 Task: Add an event with the title Team Building Retreat: Problem-Solving Activities, date '2023/10/21', time 7:00 AM to 9:00 AMand add a description: Welcome to our Team Building Retreat: Problem-Solving Activities, an immersive and transformative experience designed to enhance problem-solving skills, foster collaboration, and strengthen the bond within your team. This retreat is an opportunity for team members to step away from their daily routines, engage in interactive activities, and work together to tackle complex challenges in a supportive and energizing environment., put the event into Orange category . Add location for the event as: 987 Meteora, Greece, logged in from the account softage.2@softage.netand send the event invitation to softage.1@softage.net and softage.3@softage.net. Set a reminder for the event 18 day before
Action: Mouse moved to (102, 94)
Screenshot: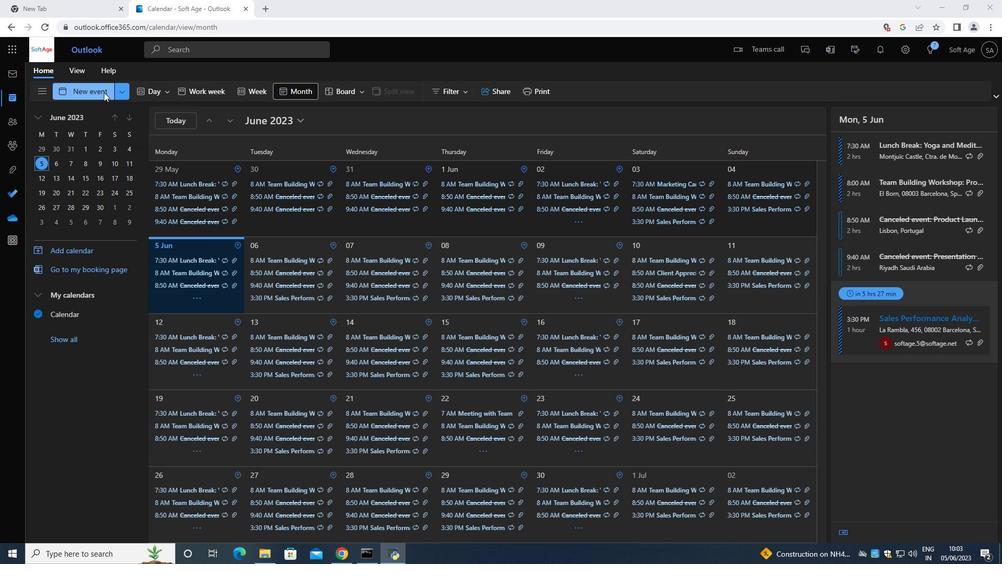 
Action: Mouse pressed left at (102, 94)
Screenshot: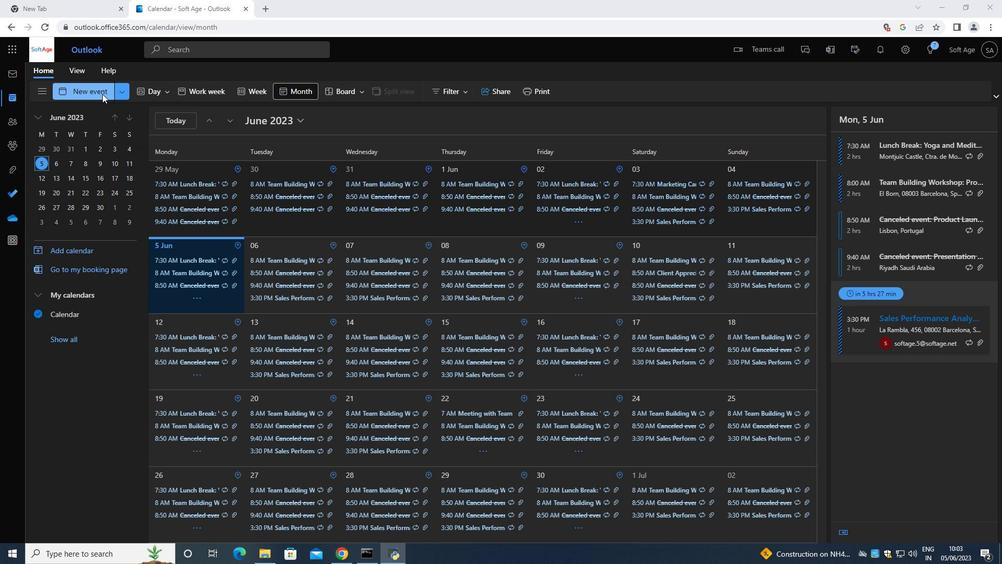 
Action: Mouse moved to (444, 189)
Screenshot: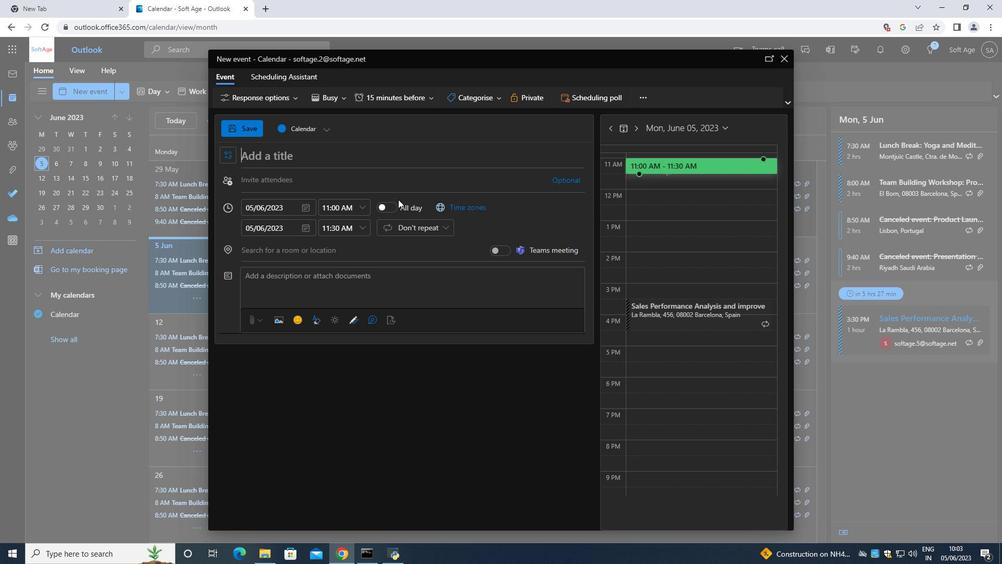 
Action: Key pressed <Key.shift><Key.shift><Key.shift><Key.shift><Key.shift><Key.shift><Key.shift><Key.shift><Key.shift><Key.shift>Team<Key.space><Key.shift>Building<Key.space><Key.shift>Retreat<Key.shift_r>:<Key.space><Key.shift>Problem<Key.space><Key.backspace>-<Key.shift>Solving<Key.space><Key.shift>Activities<Key.space>
Screenshot: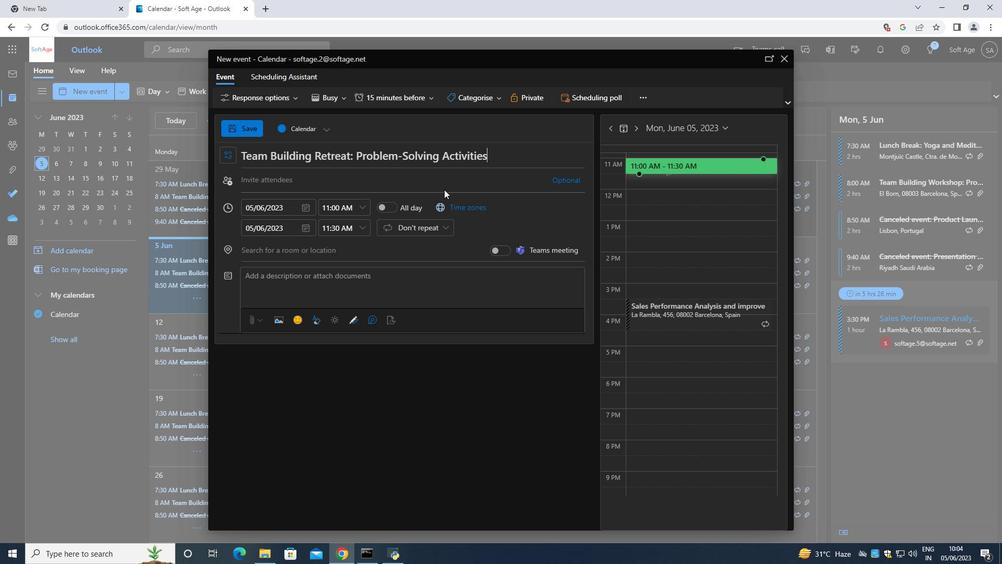 
Action: Mouse moved to (308, 208)
Screenshot: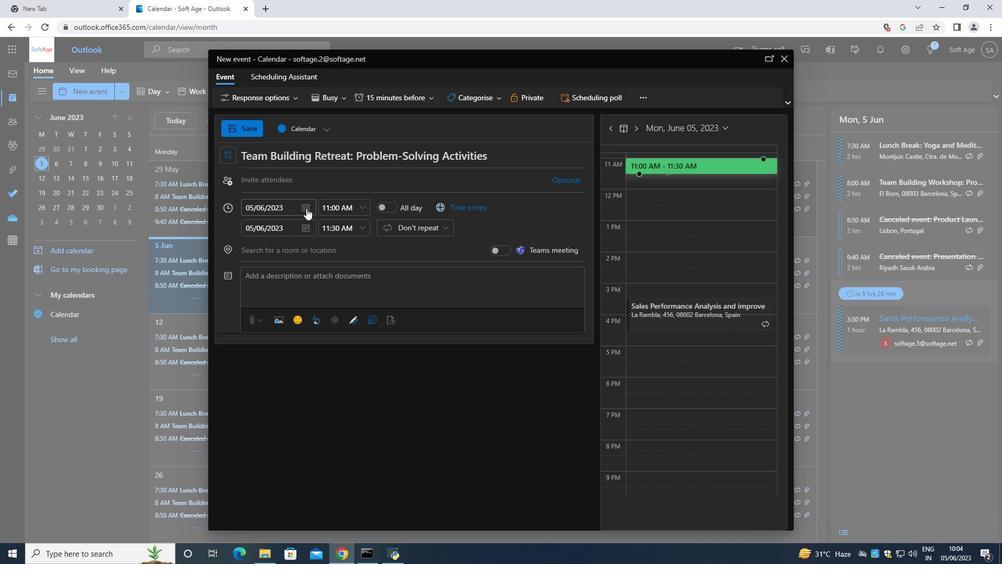 
Action: Mouse pressed left at (308, 208)
Screenshot: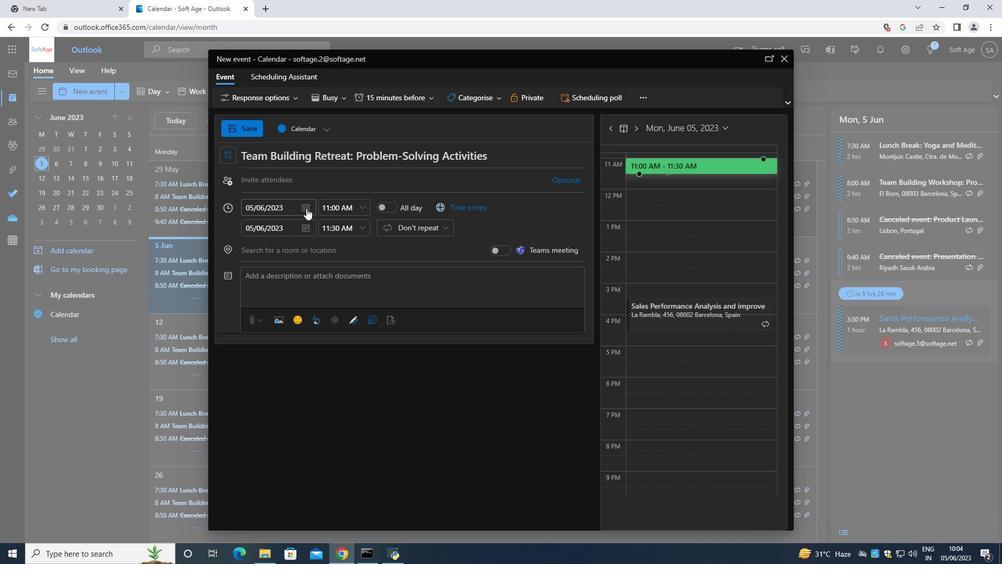 
Action: Mouse moved to (340, 230)
Screenshot: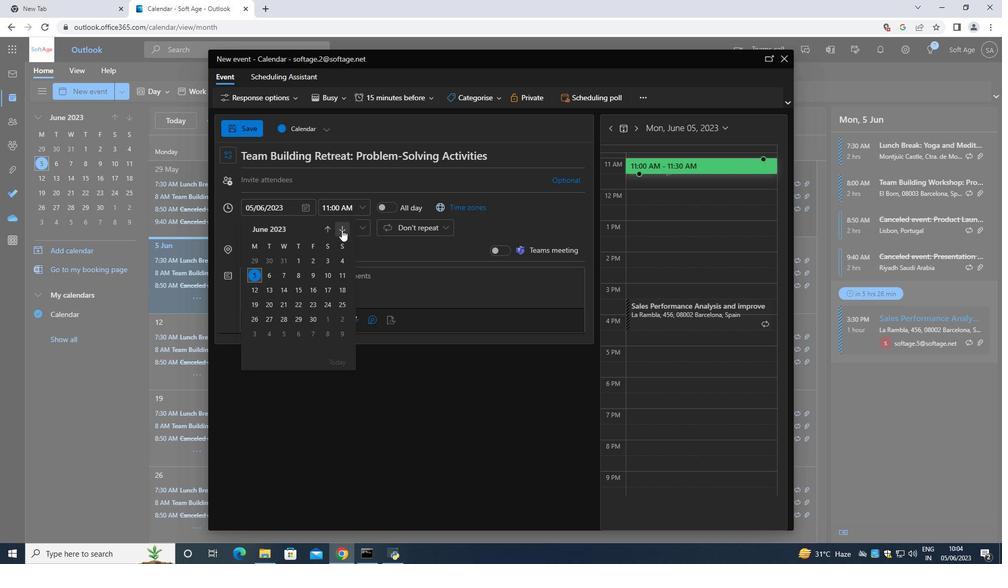 
Action: Mouse pressed left at (340, 230)
Screenshot: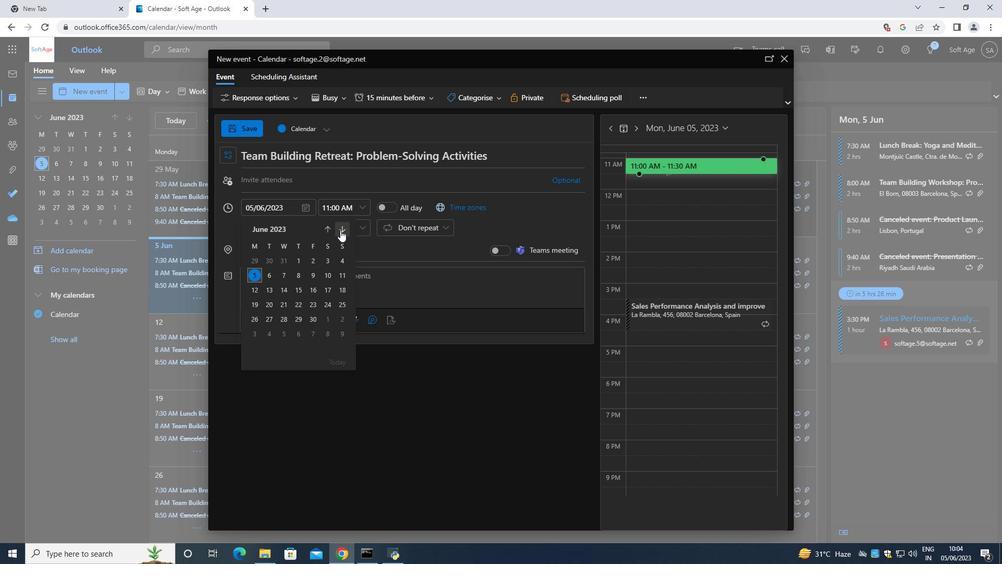 
Action: Mouse moved to (339, 230)
Screenshot: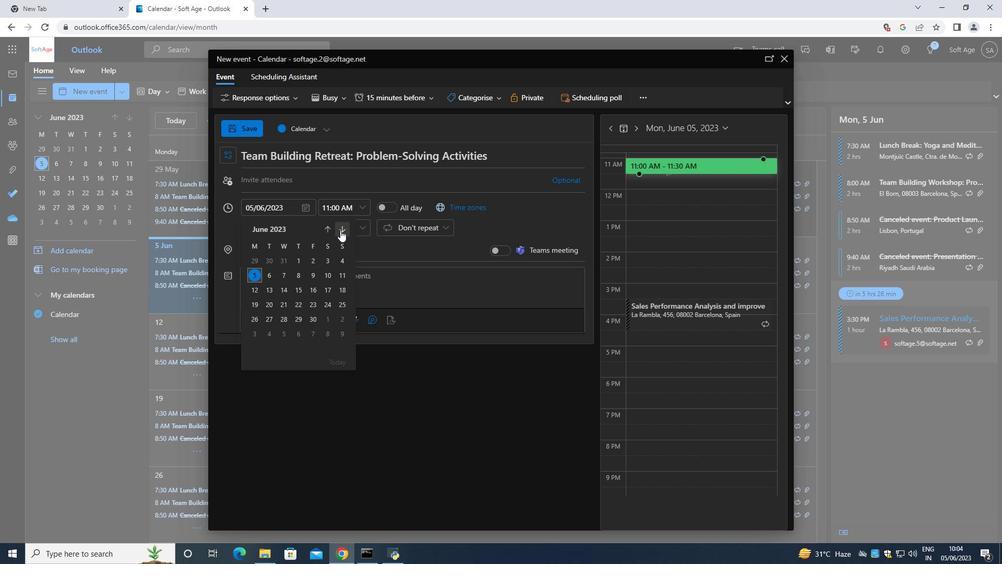 
Action: Mouse pressed left at (339, 230)
Screenshot: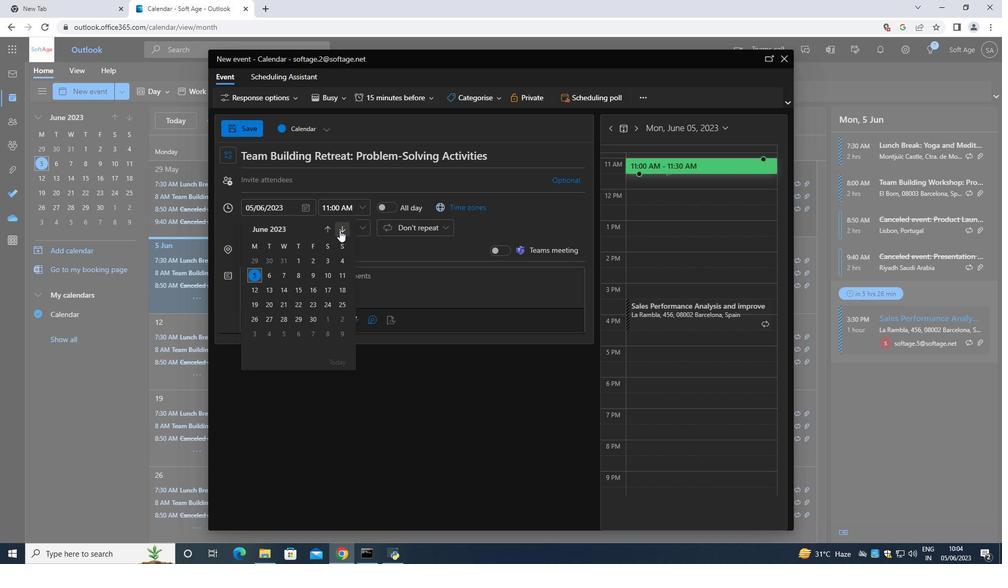 
Action: Mouse moved to (340, 230)
Screenshot: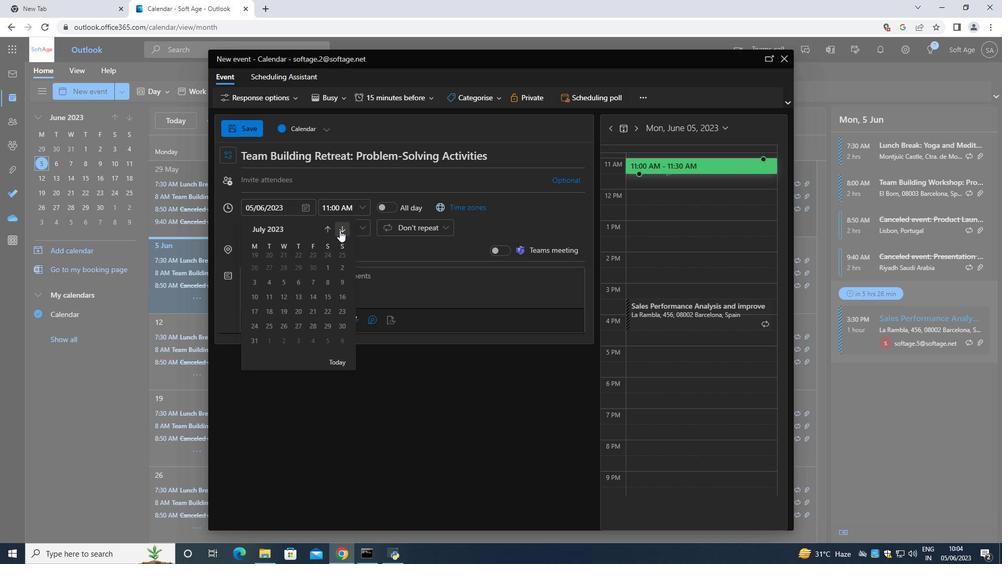 
Action: Mouse pressed left at (340, 230)
Screenshot: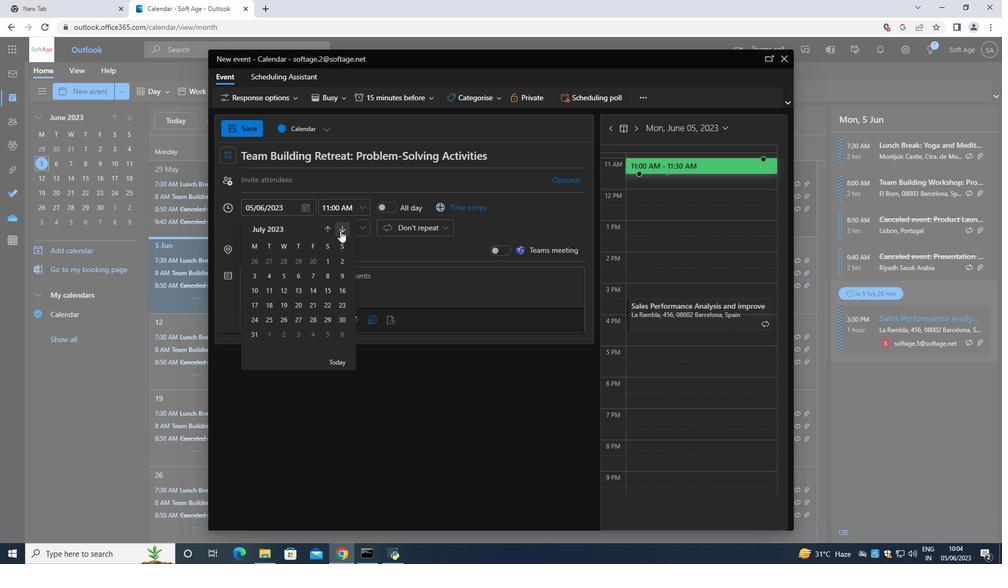 
Action: Mouse pressed left at (340, 230)
Screenshot: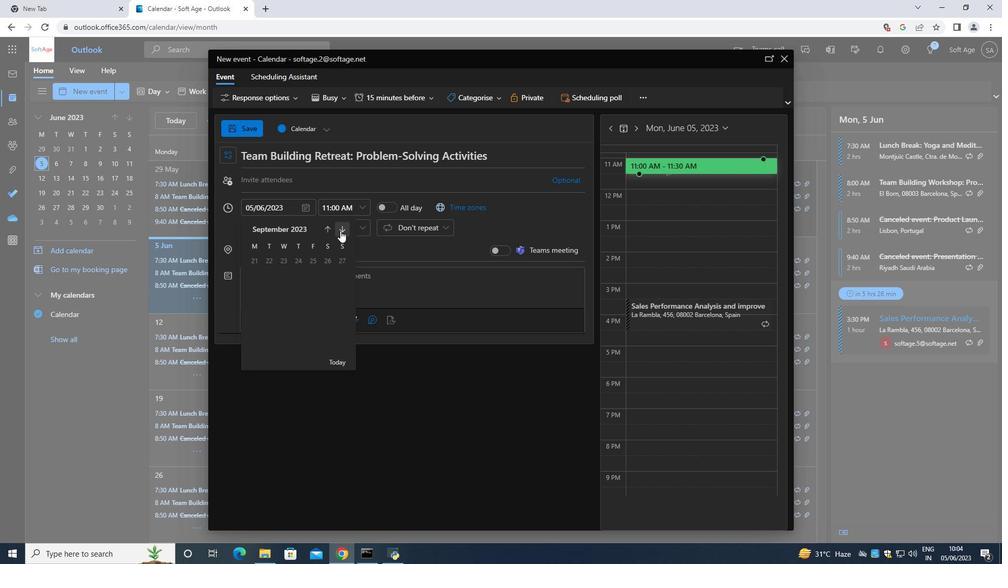 
Action: Mouse pressed left at (340, 230)
Screenshot: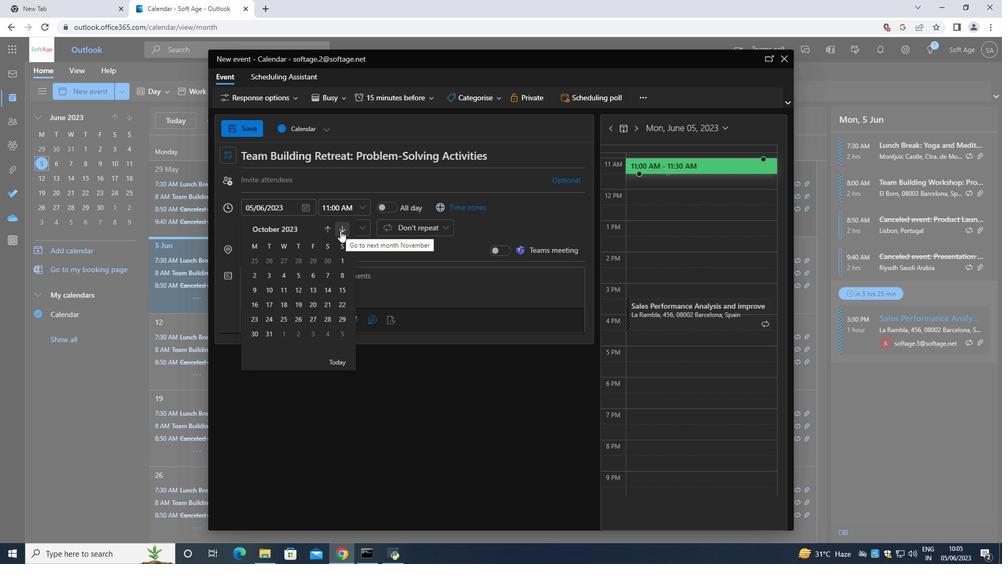 
Action: Mouse moved to (329, 225)
Screenshot: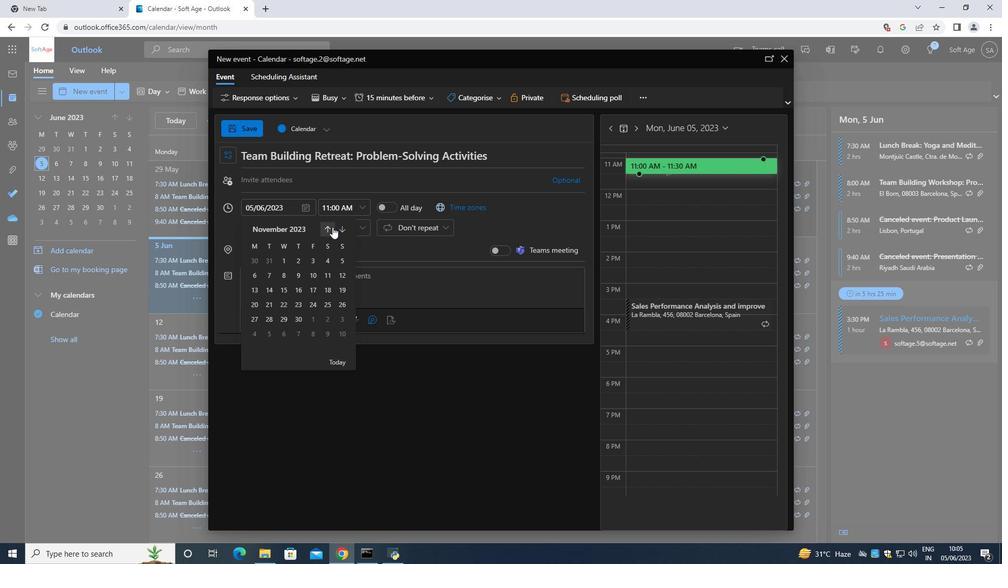 
Action: Mouse pressed left at (329, 225)
Screenshot: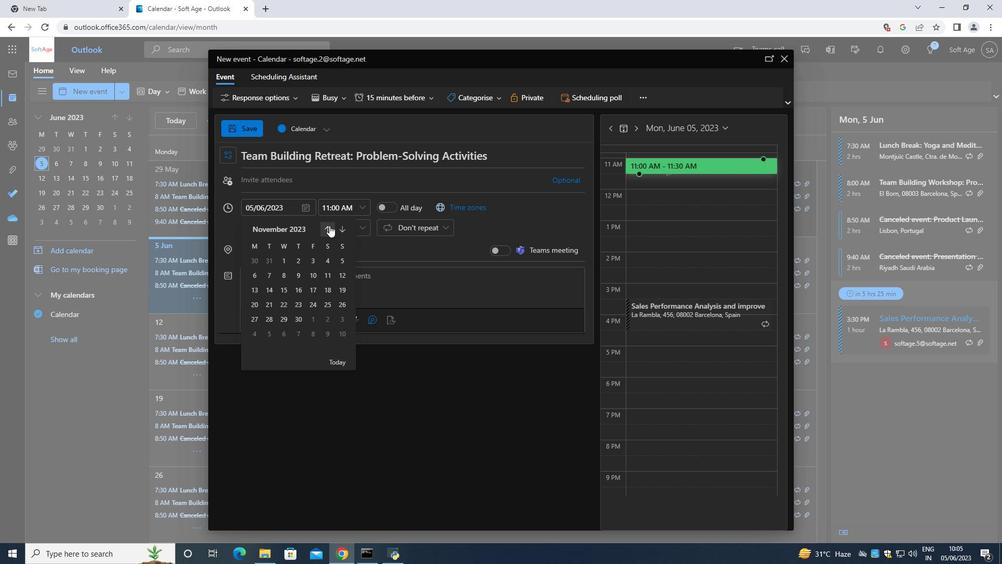 
Action: Mouse moved to (328, 304)
Screenshot: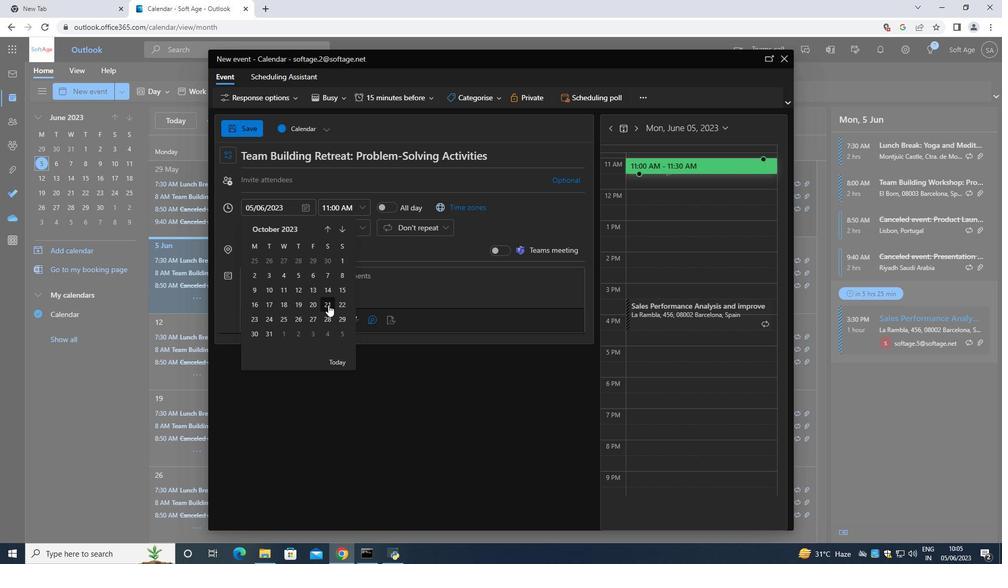 
Action: Mouse pressed left at (328, 304)
Screenshot: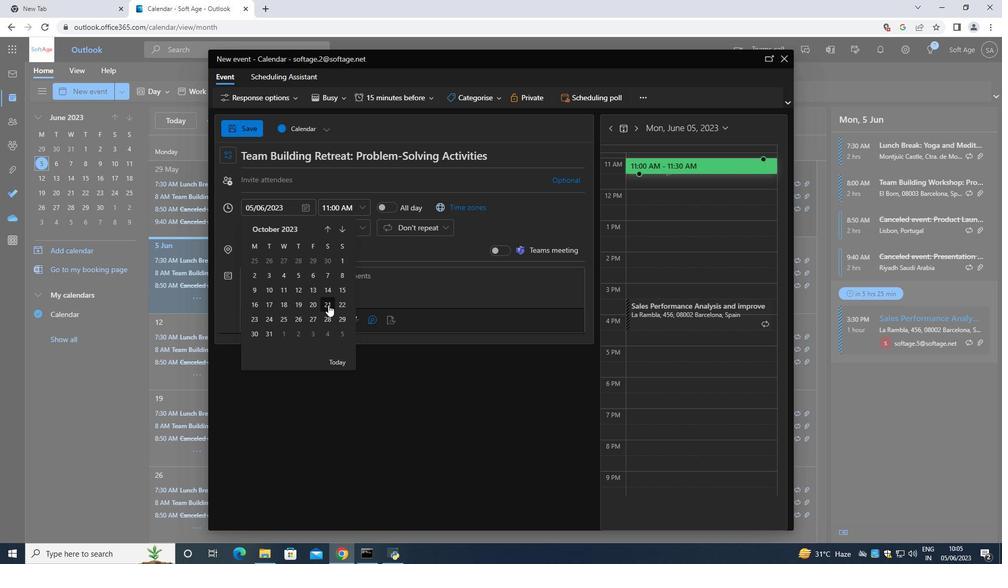 
Action: Mouse moved to (283, 277)
Screenshot: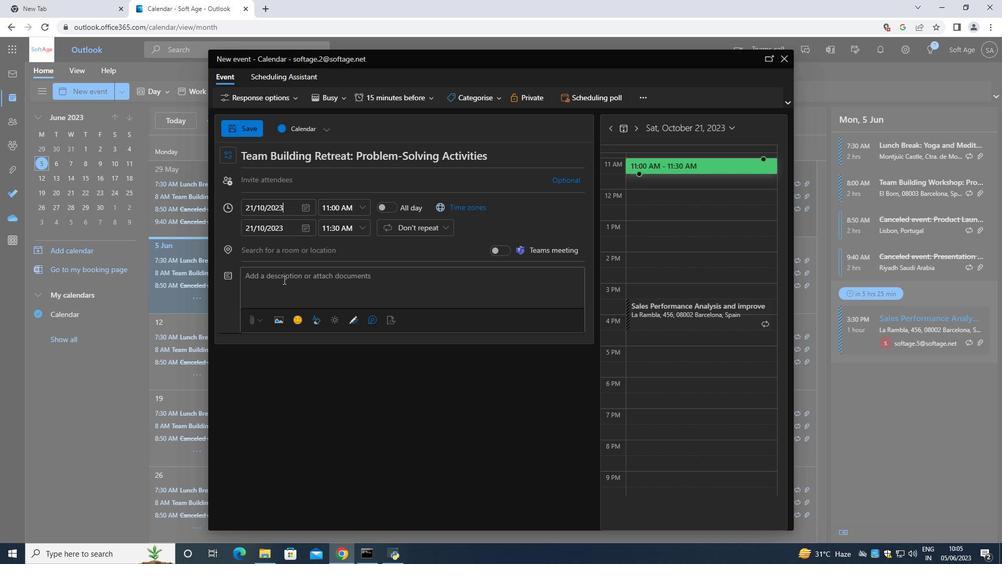 
Action: Mouse pressed left at (283, 277)
Screenshot: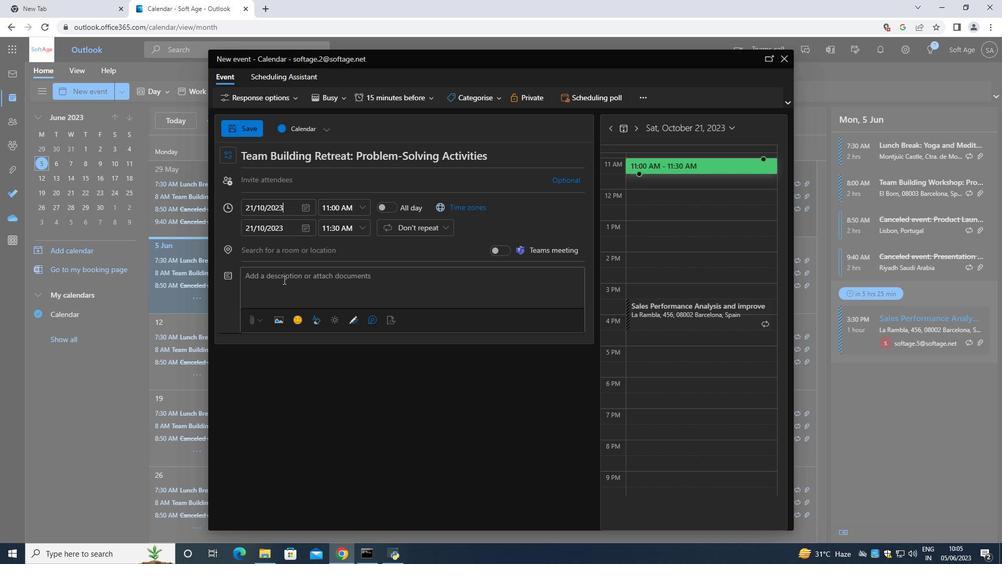 
Action: Mouse moved to (286, 278)
Screenshot: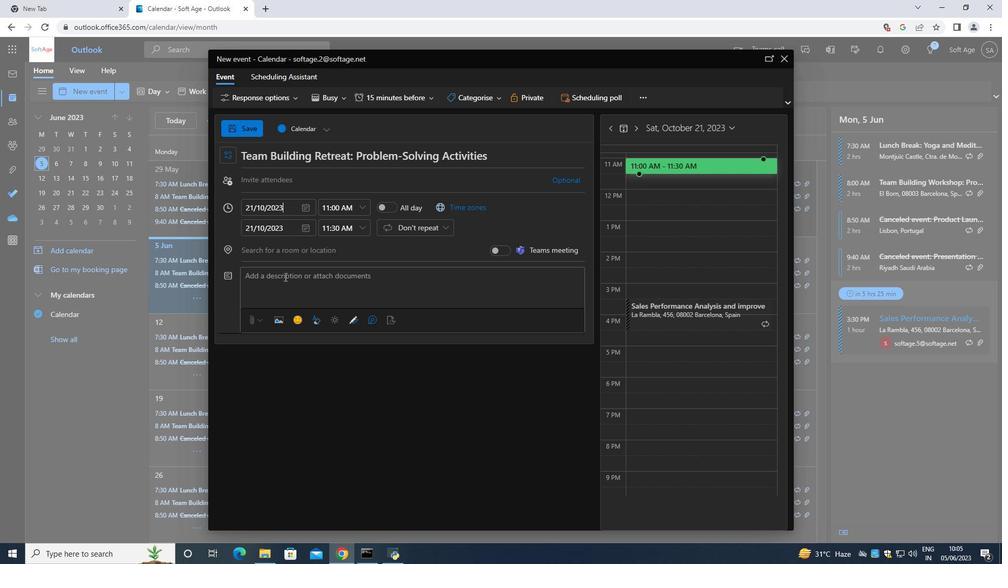 
Action: Key pressed <Key.shift>Welcome<Key.space>to<Key.space>our<Key.space>team<Key.space><Key.shift>Building<Key.space><Key.shift>Retreat<Key.space><Key.backspace><Key.shift_r><Key.shift_r><Key.shift_r><Key.shift_r><Key.shift_r><Key.shift_r><Key.shift_r><Key.shift_r><Key.shift_r><Key.shift_r><Key.shift_r><Key.shift_r><Key.shift_r><Key.shift_r><Key.shift_r><Key.shift_r><Key.shift_r><Key.shift_r><Key.shift_r><Key.shift_r><Key.shift_r><Key.shift_r><Key.shift_r><Key.shift_r><Key.shift_r><Key.shift_r><Key.shift_r><Key.shift_r><Key.shift_r><Key.shift_r><Key.shift_r>:<Key.space><Key.shift><Key.shift>Problem<Key.space>-<Key.backspace><Key.backspace>-<Key.shift><Key.shift><Key.shift><Key.shift><Key.shift>Solving<Key.space><Key.shift><Key.shift><Key.shift><Key.shift><Key.shift><Key.shift><Key.shift><Key.shift><Key.shift><Key.shift><Key.shift><Key.shift><Key.shift><Key.shift><Key.shift><Key.shift><Key.shift><Key.shift><Key.shift>Act
Screenshot: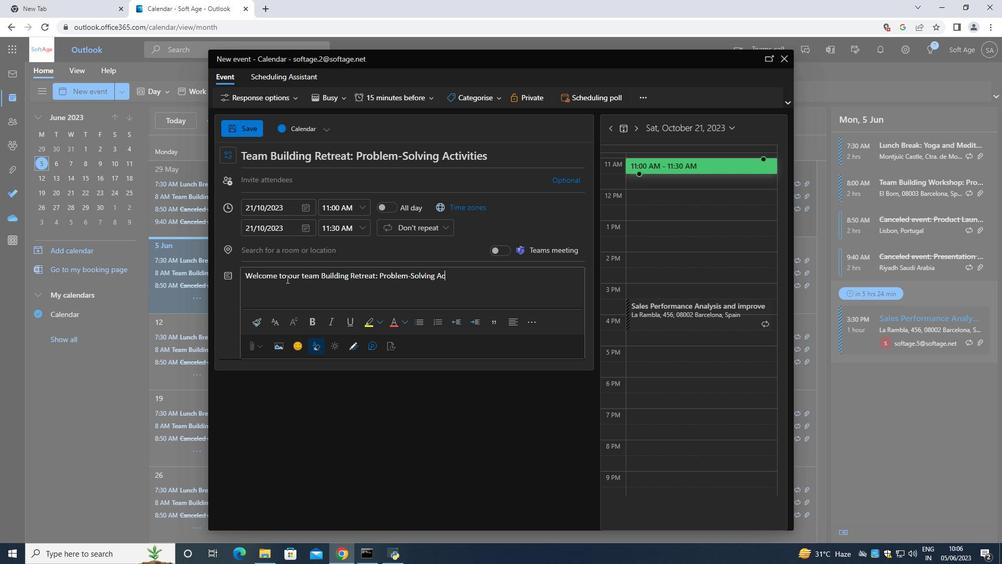 
Action: Mouse moved to (287, 279)
Screenshot: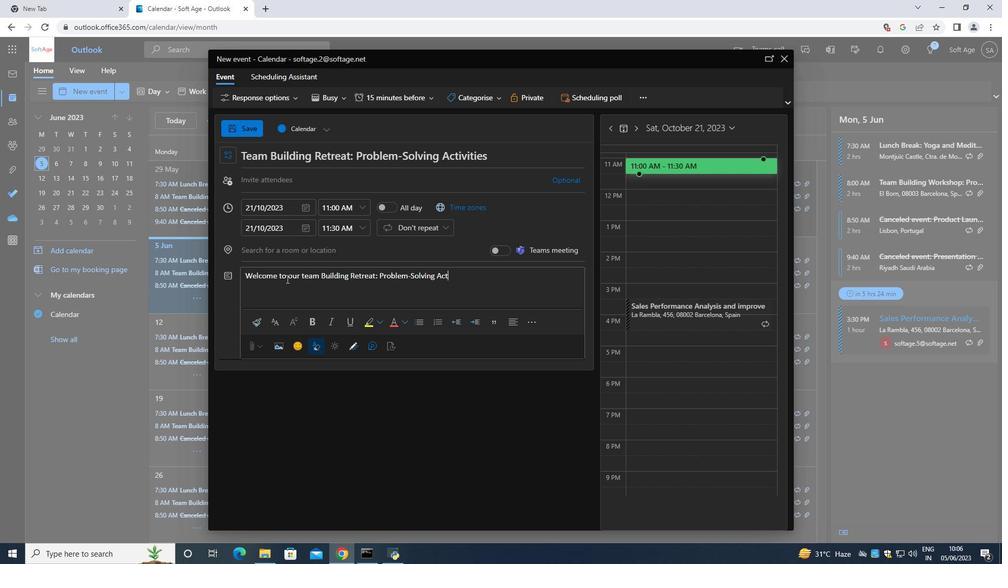 
Action: Key pressed ivities<Key.space>,an<Key.space>immersive<Key.space>and<Key.space>tramsformative<Key.space>experience<Key.space><Key.left><Key.left><Key.left><Key.left><Key.left><Key.left><Key.left><Key.left><Key.left><Key.left><Key.left><Key.left><Key.left><Key.left><Key.left><Key.left><Key.left><Key.left><Key.left><Key.left><Key.left><Key.left><Key.backspace>n<Key.down>designed<Key.space>to<Key.space>enhance<Key.space>problem<Key.space><Key.backspace>-solving<Key.space>skills<Key.space>,<Key.space>foster<Key.space>collaboration<Key.space>,<Key.space>and<Key.space>strengthem<Key.backspace>n<Key.space>the<Key.space>bond<Key.space>within<Key.space>your<Key.space>team<Key.space>.<Key.space><Key.shift>This<Key.space>retreat<Key.space>is<Key.space>an<Key.space>opportunituy<Key.space><Key.backspace><Key.backspace><Key.backspace>y<Key.space>for<Key.space>team<Key.space>members<Key.space>to<Key.space>steo<Key.space><Key.backspace><Key.backspace>p<Key.space>awat<Key.backspace>y<Key.space>from<Key.space>their<Key.space>daily<Key.space>routines,<Key.space>engage<Key.space>in<Key.space>interactive<Key.space>,<Key.space>and<Key.space>work<Key.space>from<Key.space>thi<Key.backspace>eir<Key.space><Key.backspace><Key.backspace><Key.backspace><Key.backspace><Key.backspace><Key.backspace><Key.backspace><Key.backspace><Key.backspace><Key.backspace><Key.backspace><Key.backspace><Key.backspace><Key.backspace><Key.backspace><Key.backspace><Key.backspace><Key.backspace><Key.backspace><Key.backspace>activities<Key.space><Key.shift>and<Key.space>work<Key.space>together<Key.space>y<Key.backspace>to<Key.space>tackle<Key.space>complex<Key.space>v<Key.backspace>challenges<Key.space>in<Key.space>a<Key.space>supportive<Key.space>and<Key.space>energizing<Key.space>enc<Key.backspace>virom<Key.backspace>nment<Key.space>.
Screenshot: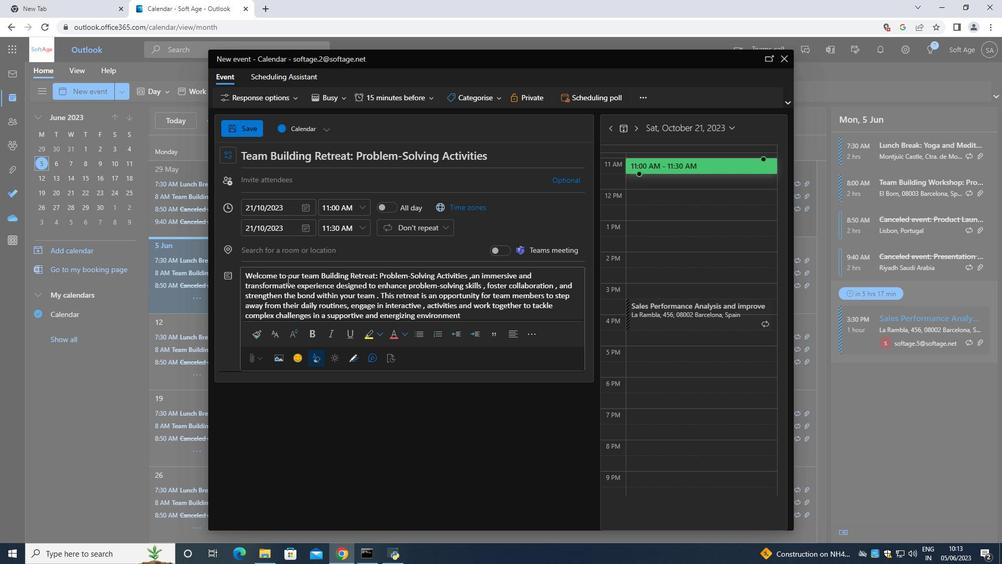 
Action: Mouse moved to (464, 96)
Screenshot: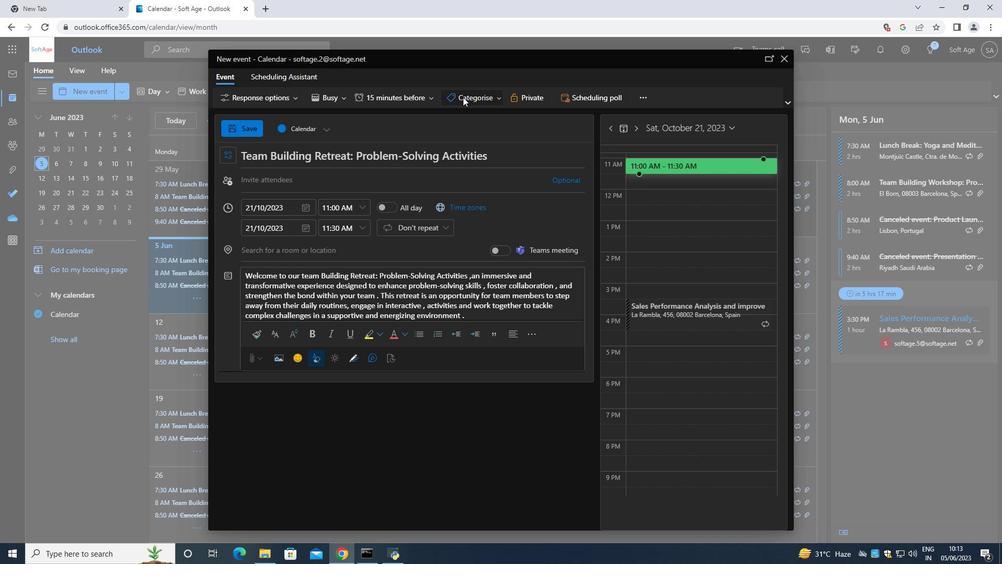 
Action: Mouse pressed left at (464, 96)
Screenshot: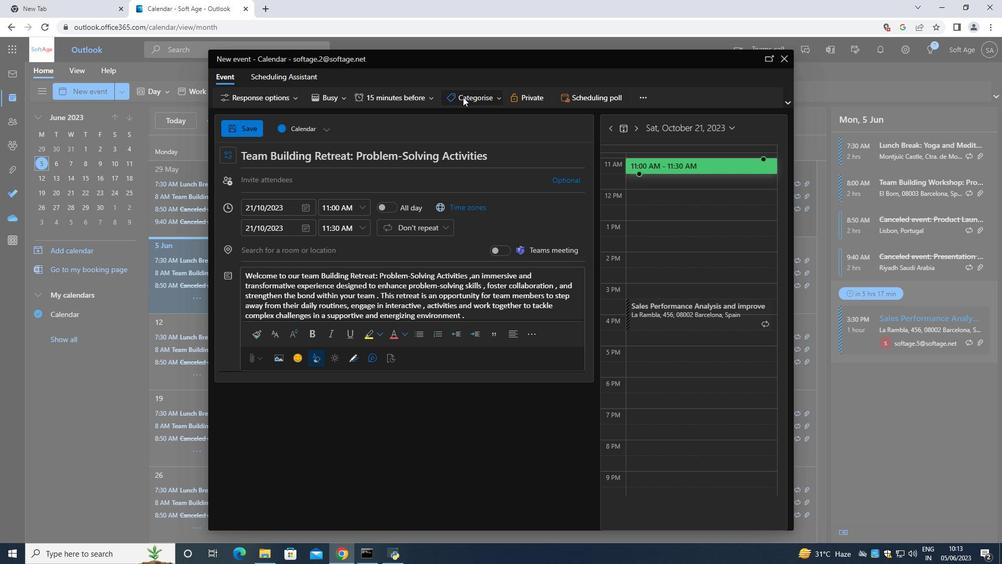 
Action: Mouse moved to (474, 148)
Screenshot: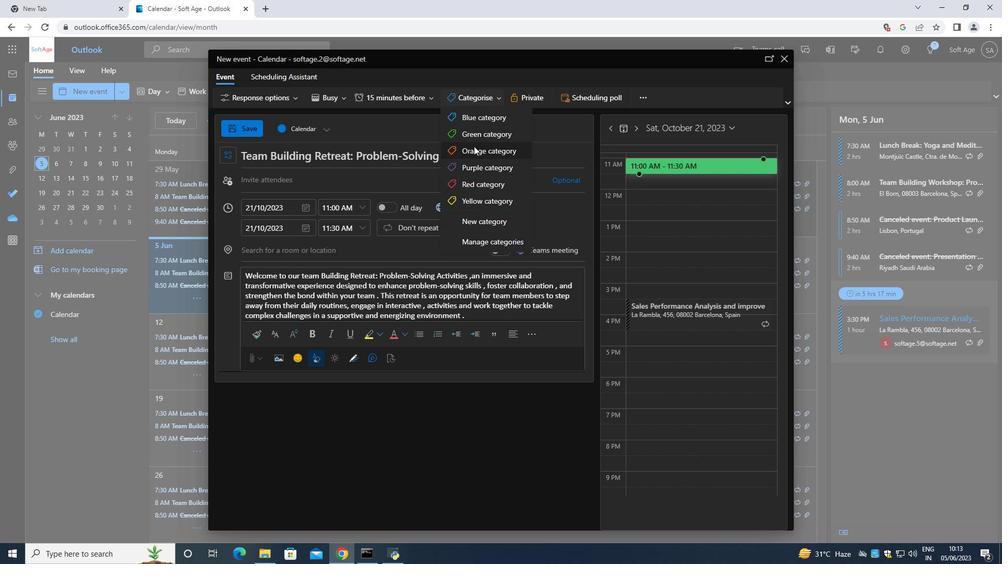 
Action: Mouse pressed left at (474, 148)
Screenshot: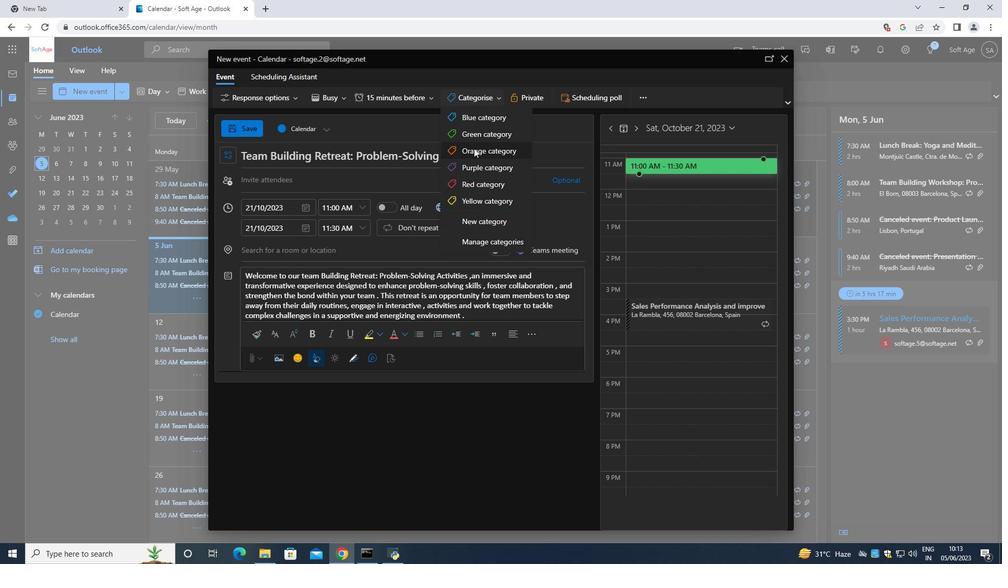 
Action: Mouse moved to (362, 245)
Screenshot: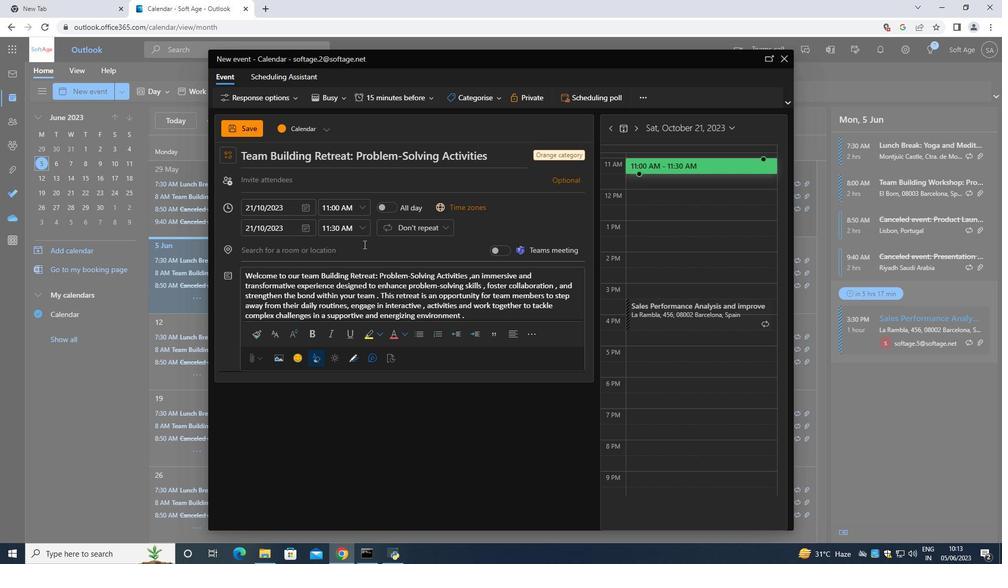 
Action: Mouse pressed left at (362, 245)
Screenshot: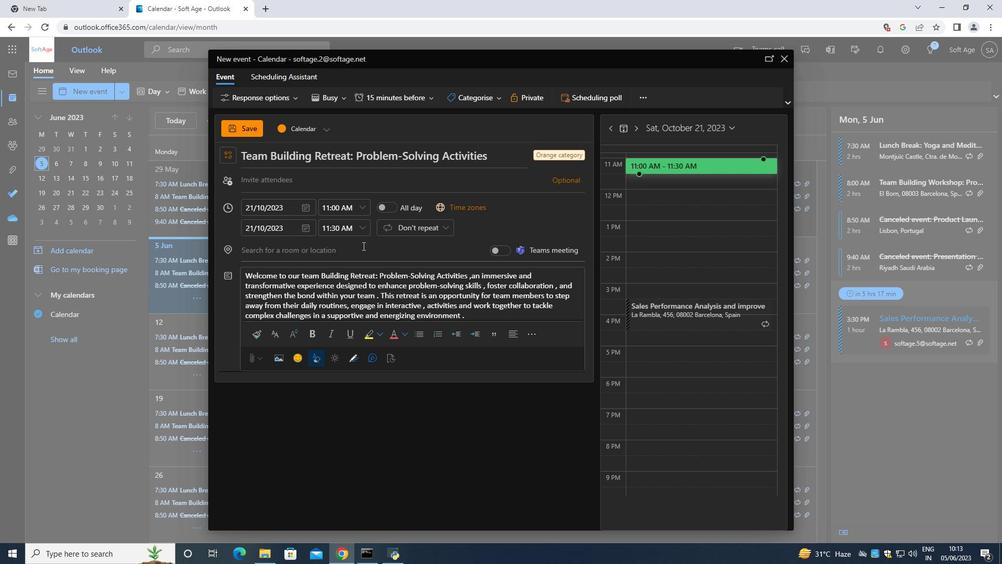 
Action: Key pressed 987<Key.space><Key.shift>Meteora<Key.space>,<Key.space><Key.caps_lock><Key.caps_lock><Key.caps_lock><Key.caps_lock><Key.caps_lock><Key.caps_lock><Key.caps_lock><Key.caps_lock><Key.caps_lock><Key.caps_lock><Key.caps_lock><Key.caps_lock><Key.caps_lock><Key.caps_lock><Key.caps_lock><Key.caps_lock><Key.caps_lock><Key.caps_lock><Key.caps_lock><Key.caps_lock><Key.caps_lock><Key.caps_lock><Key.caps_lock><Key.caps_lock><Key.caps_lock><Key.caps_lock><Key.caps_lock><Key.caps_lock><Key.caps_lock><Key.caps_lock><Key.caps_lock><Key.caps_lock><Key.caps_lock>GREE<Key.backspace><Key.backspace><Key.backspace><Key.backspace><Key.caps_lock><Key.shift><Key.shift><Key.shift><Key.shift><Key.shift><Key.shift><Key.shift><Key.shift><Key.shift><Key.shift><Key.shift><Key.shift><Key.shift><Key.shift><Key.shift>Greece
Screenshot: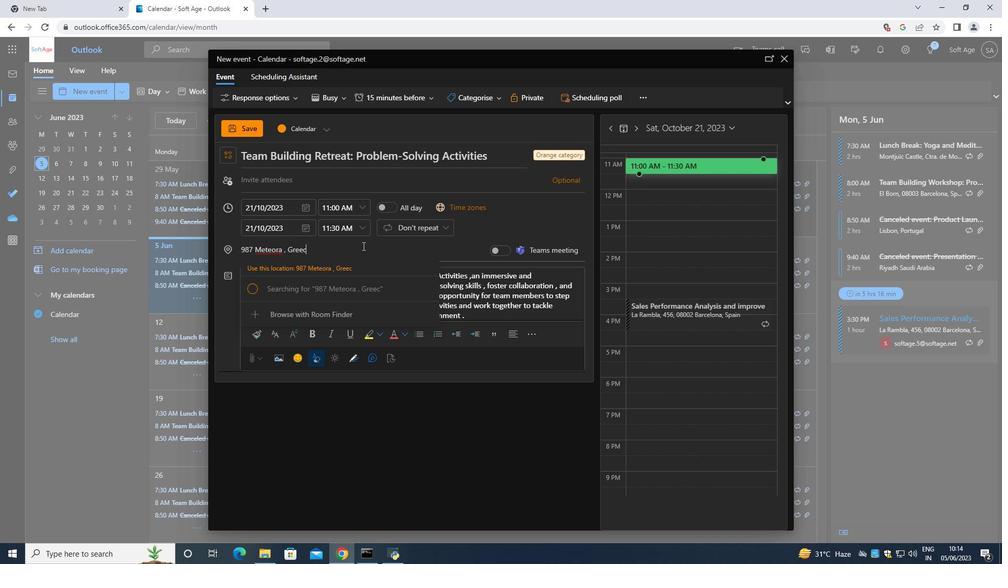 
Action: Mouse moved to (291, 179)
Screenshot: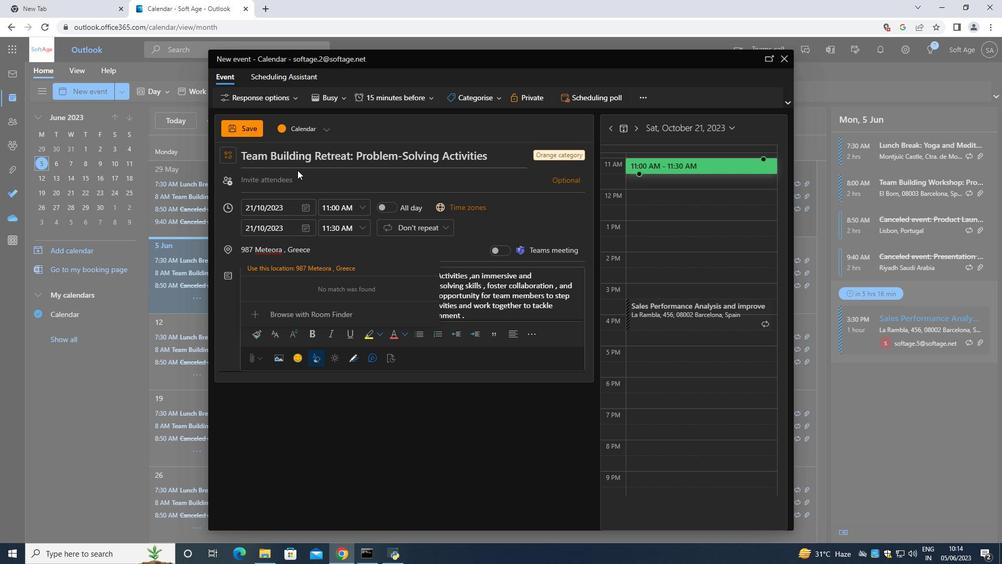 
Action: Mouse pressed left at (291, 179)
Screenshot: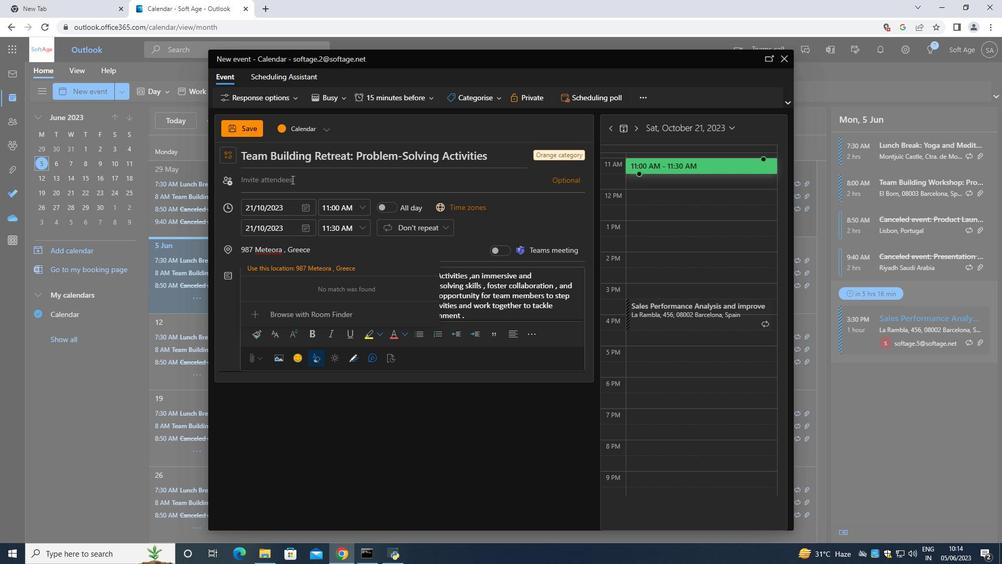 
Action: Mouse moved to (292, 180)
Screenshot: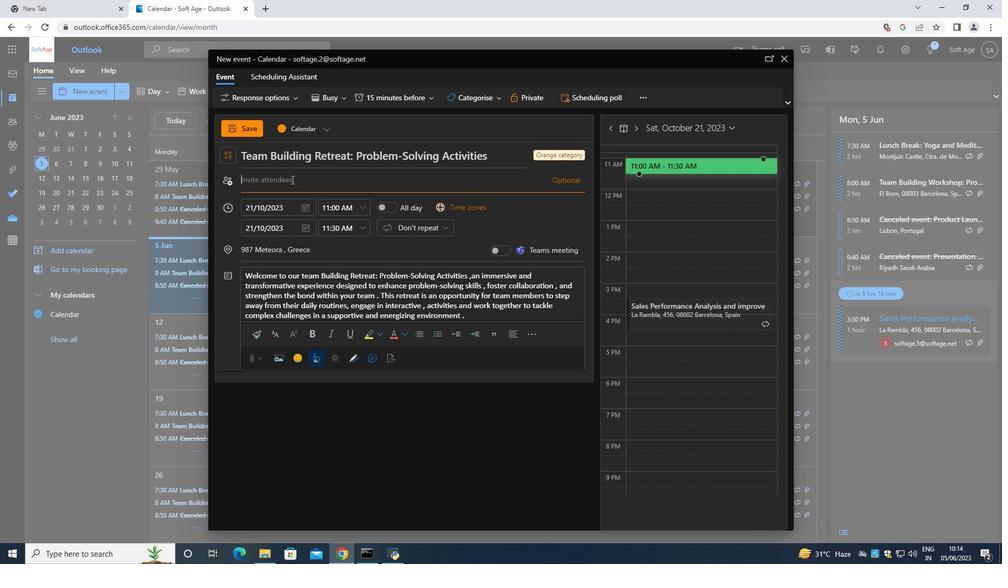 
Action: Key pressed <Key.shift>Softage.1<Key.shift>@softage
Screenshot: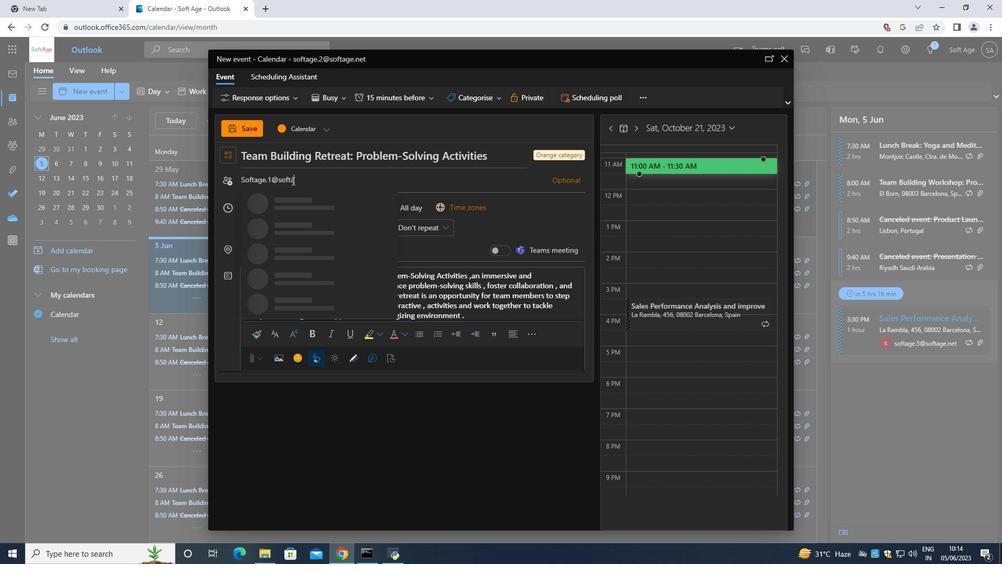 
Action: Mouse moved to (299, 202)
Screenshot: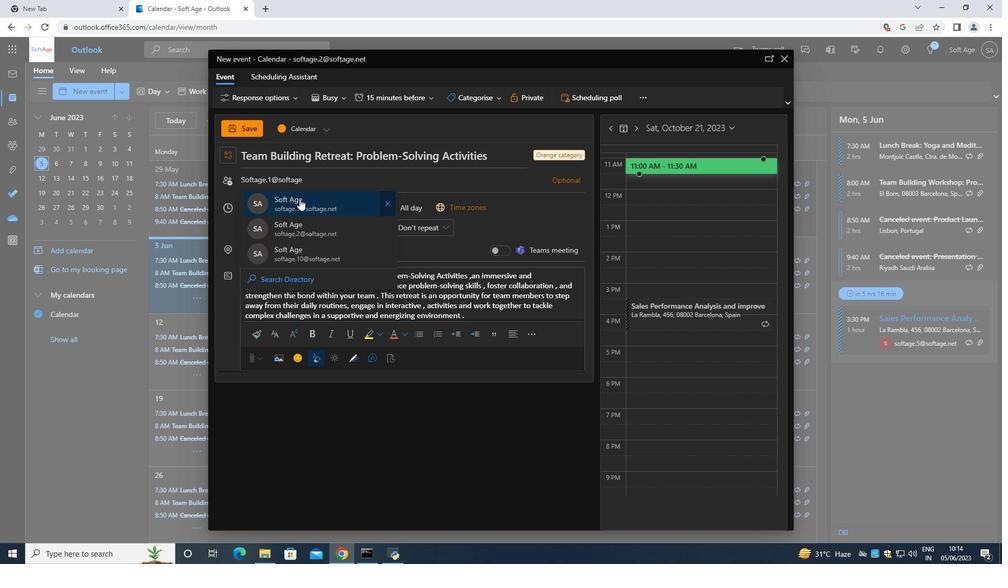 
Action: Mouse pressed left at (299, 202)
Screenshot: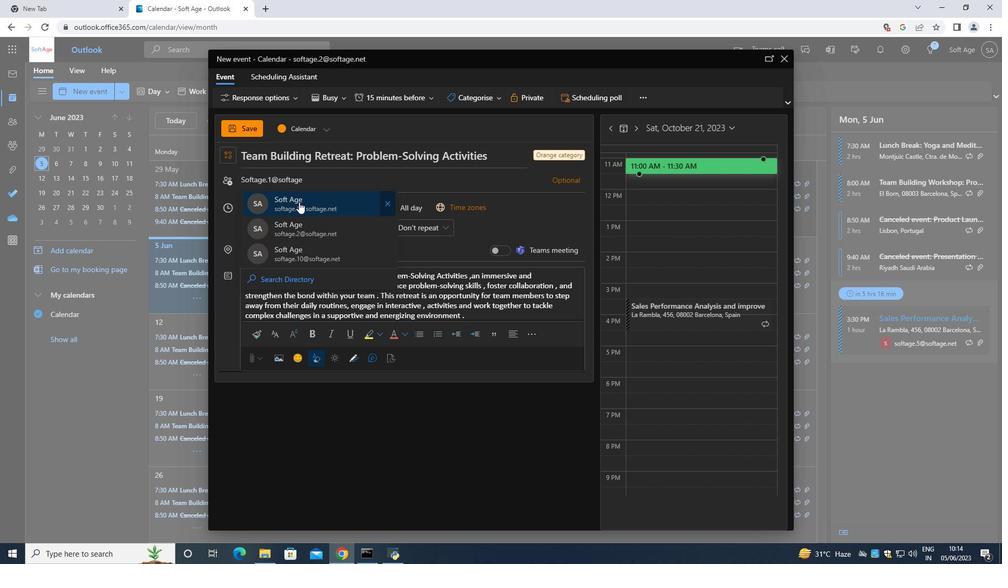 
Action: Key pressed <Key.shift>Softage.3<Key.shift>softage
Screenshot: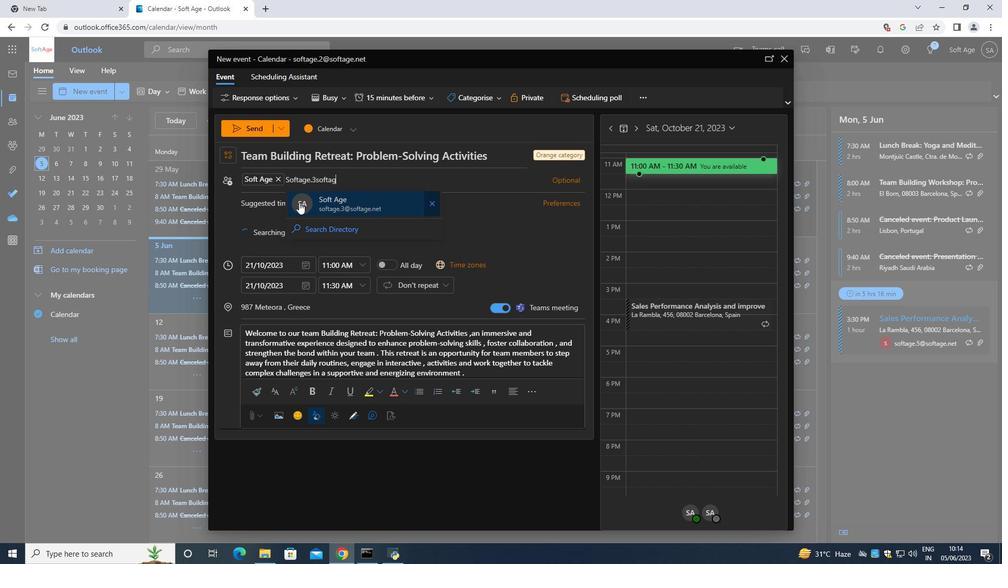 
Action: Mouse moved to (334, 198)
Screenshot: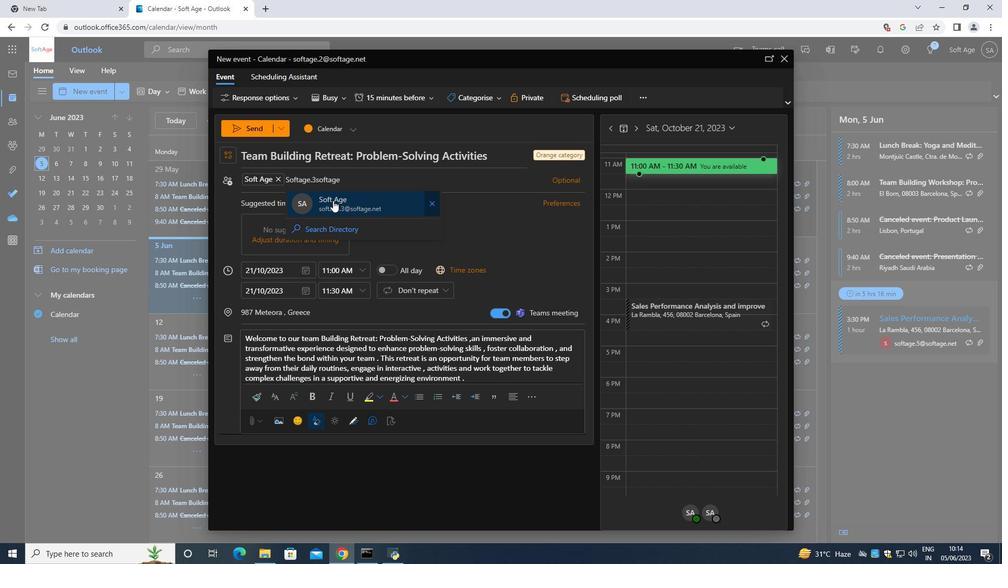 
Action: Mouse pressed left at (334, 198)
Screenshot: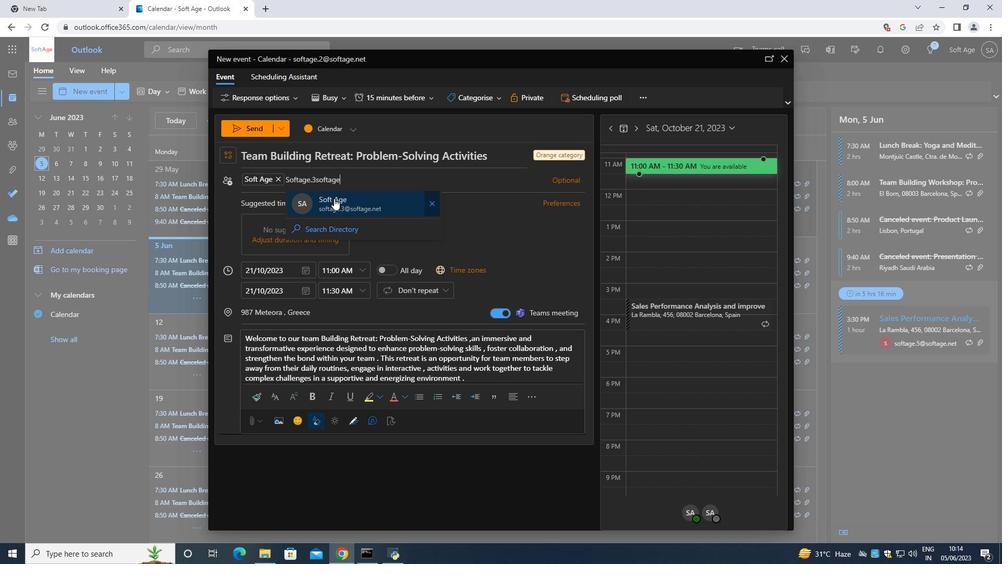 
Action: Mouse moved to (393, 91)
Screenshot: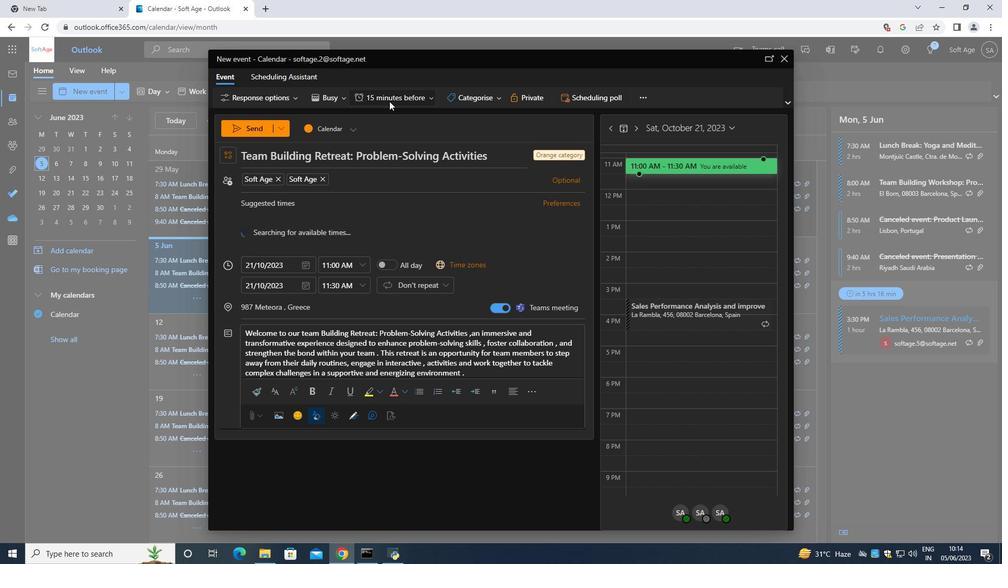 
Action: Mouse pressed left at (393, 91)
Screenshot: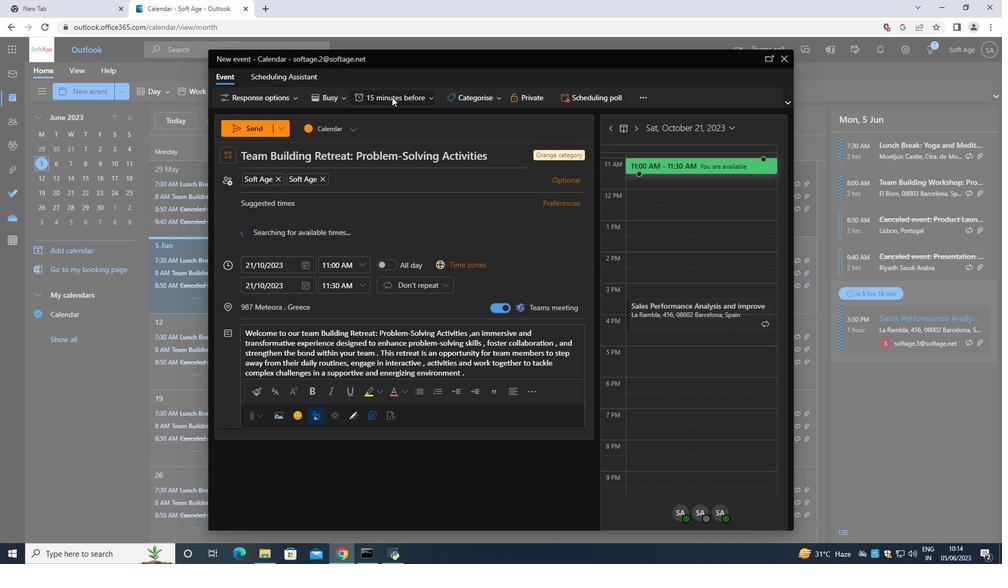 
Action: Mouse moved to (397, 288)
Screenshot: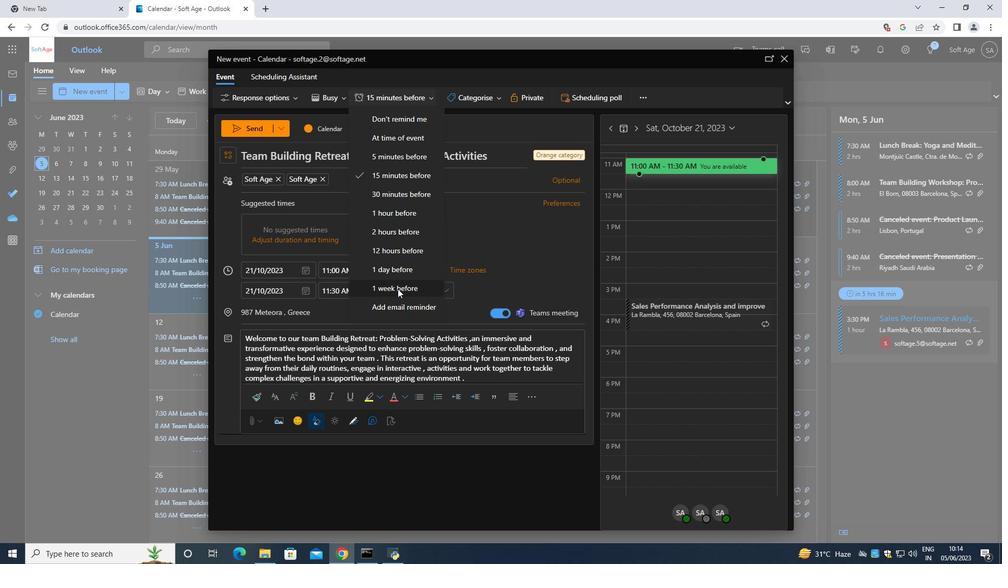 
